 Task: Set the new name for the new fork of the repository "Javascript to "JS".
Action: Mouse moved to (1071, 157)
Screenshot: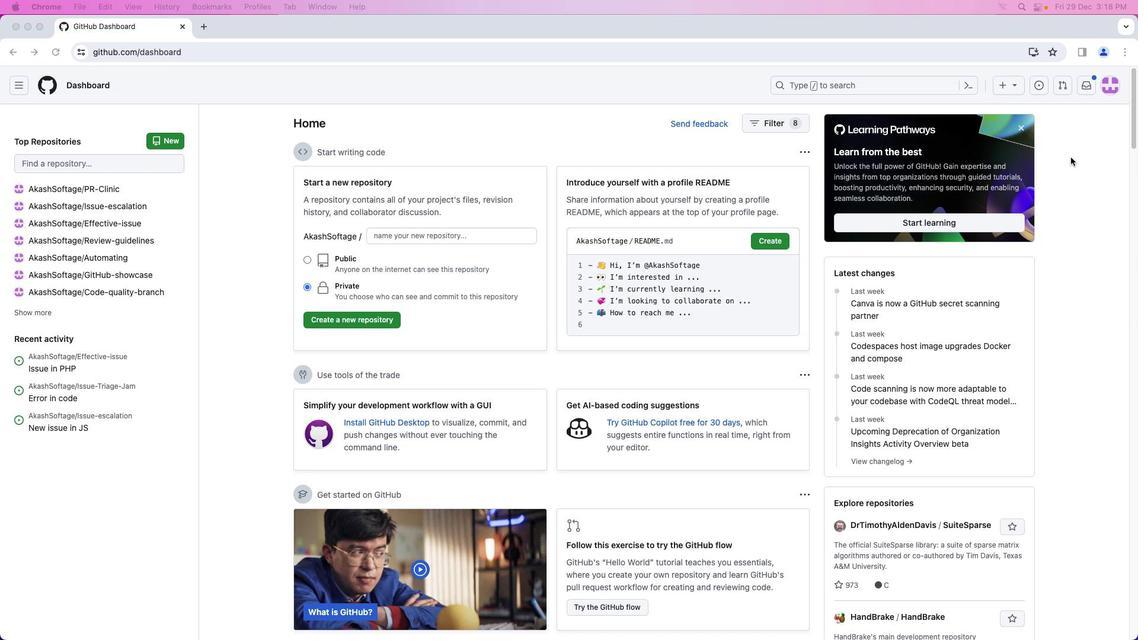 
Action: Mouse pressed left at (1071, 157)
Screenshot: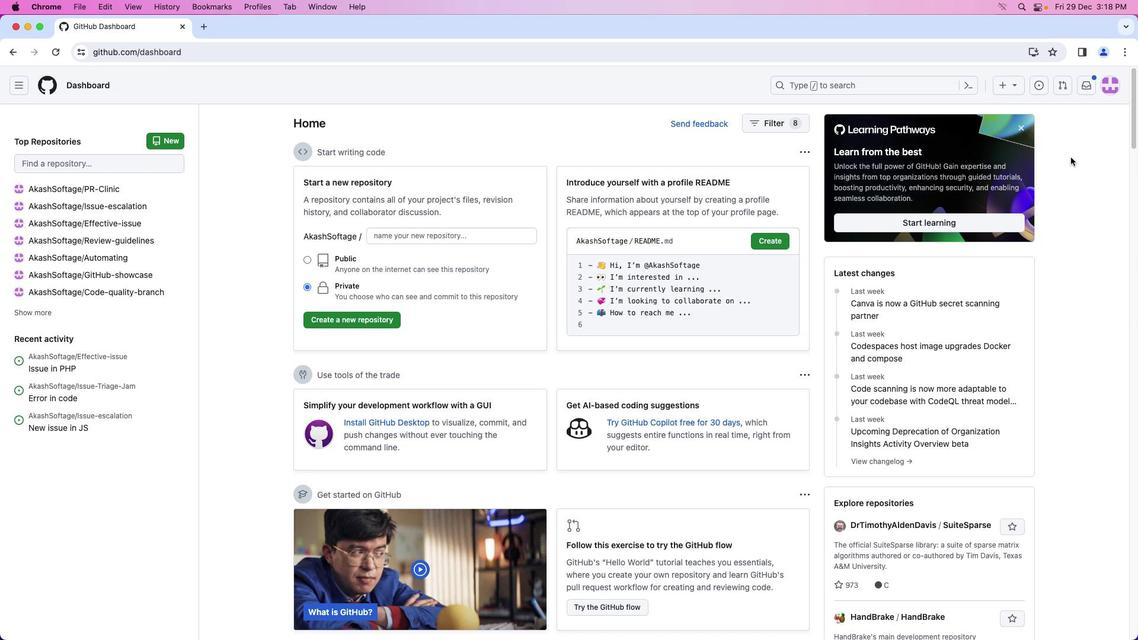 
Action: Mouse moved to (850, 84)
Screenshot: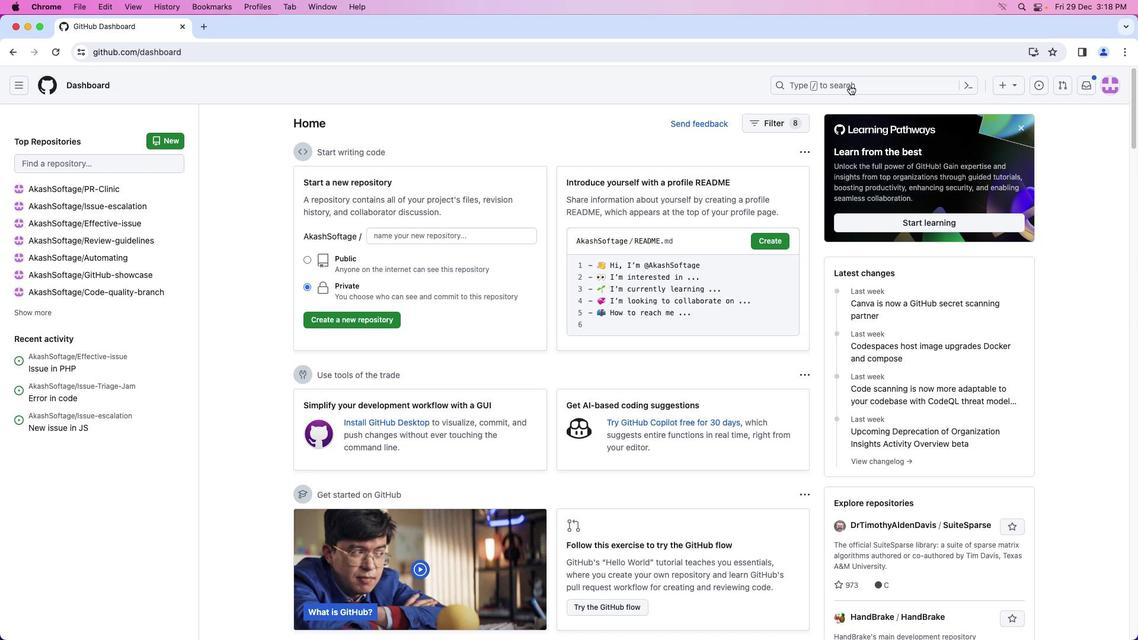 
Action: Mouse pressed left at (850, 84)
Screenshot: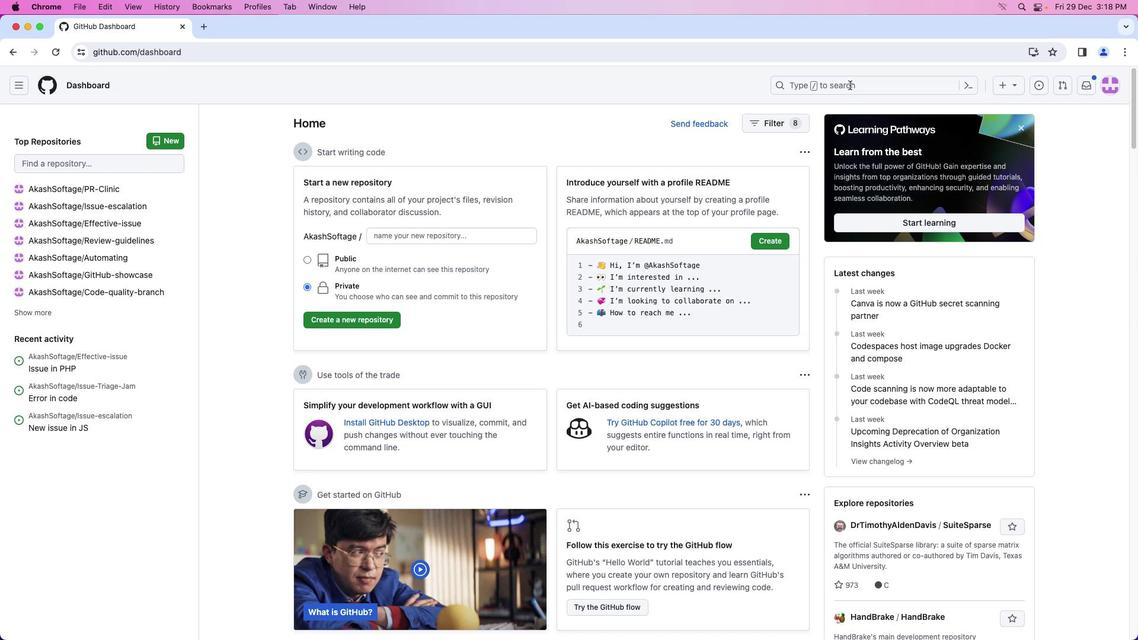 
Action: Key pressed 'J''A''V''A''S''C''R''I''P''T'Key.enter
Screenshot: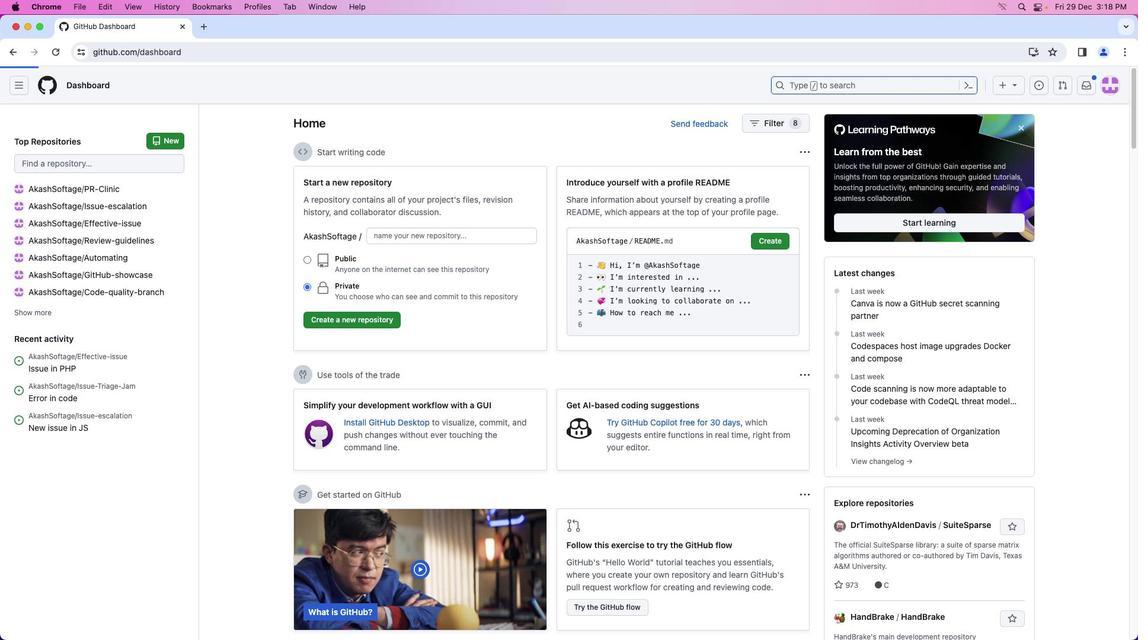 
Action: Mouse moved to (290, 161)
Screenshot: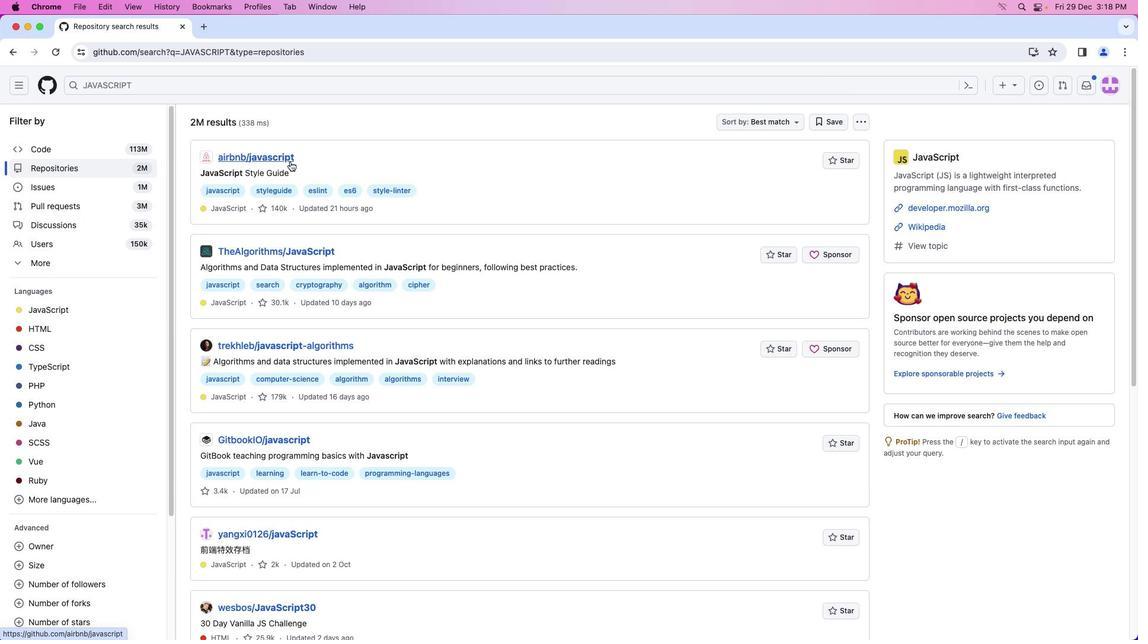 
Action: Mouse pressed left at (290, 161)
Screenshot: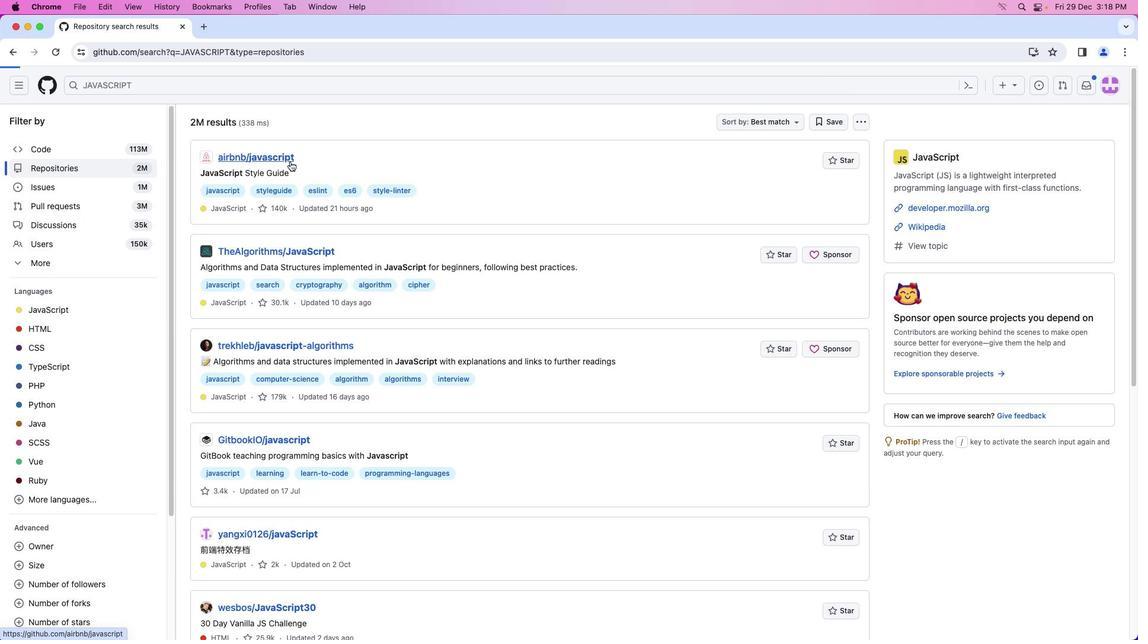 
Action: Mouse moved to (816, 144)
Screenshot: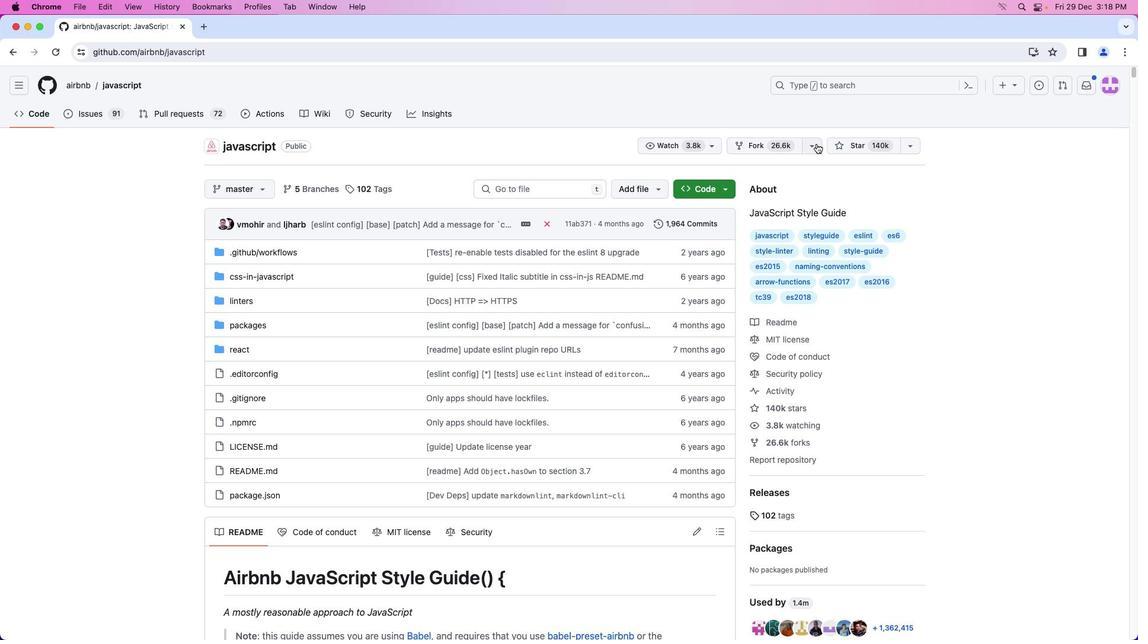 
Action: Mouse pressed left at (816, 144)
Screenshot: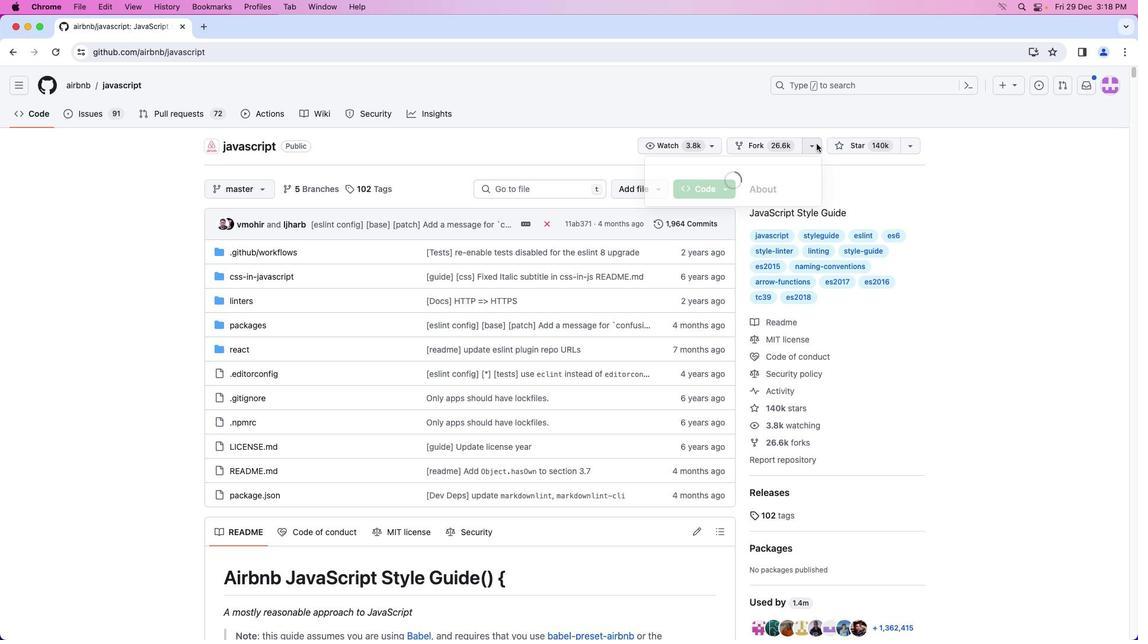 
Action: Mouse moved to (756, 150)
Screenshot: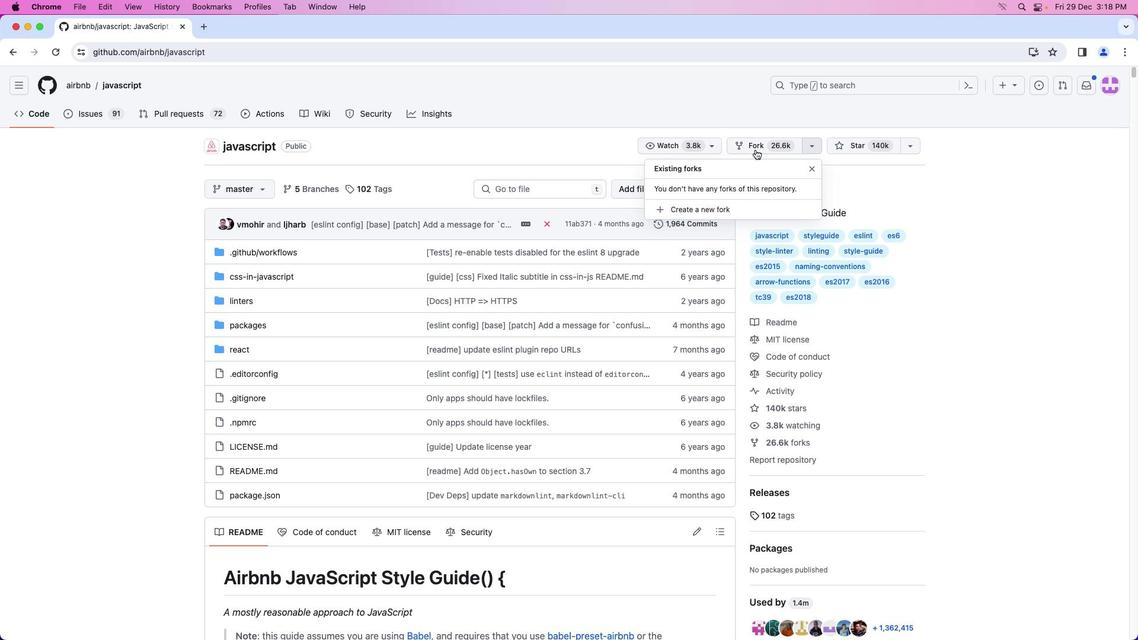 
Action: Mouse pressed left at (756, 150)
Screenshot: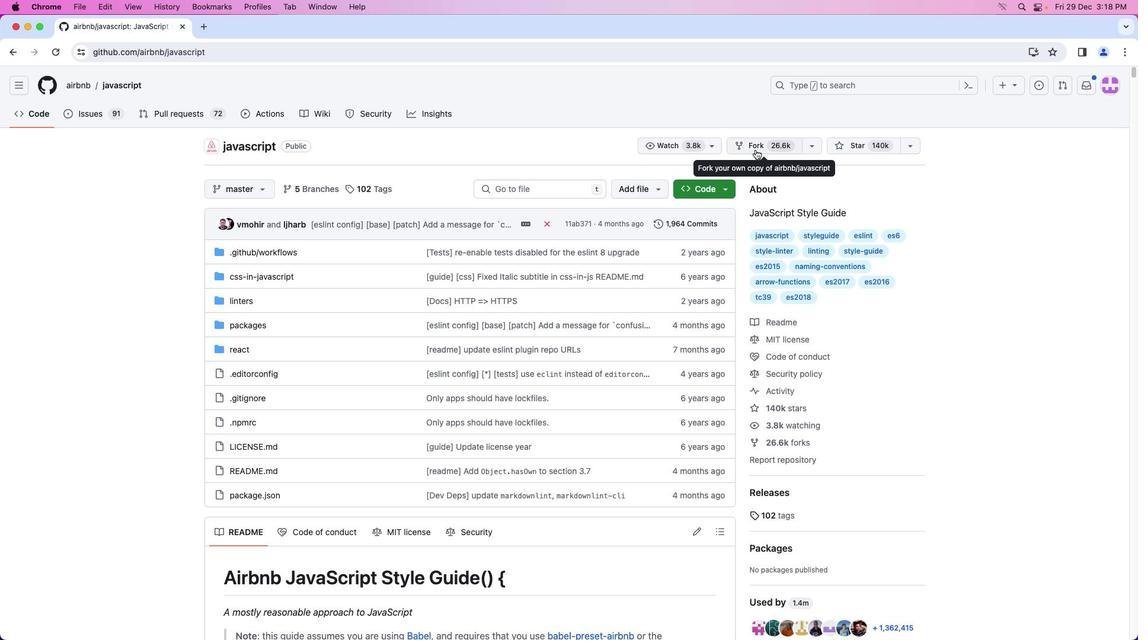 
Action: Mouse moved to (755, 147)
Screenshot: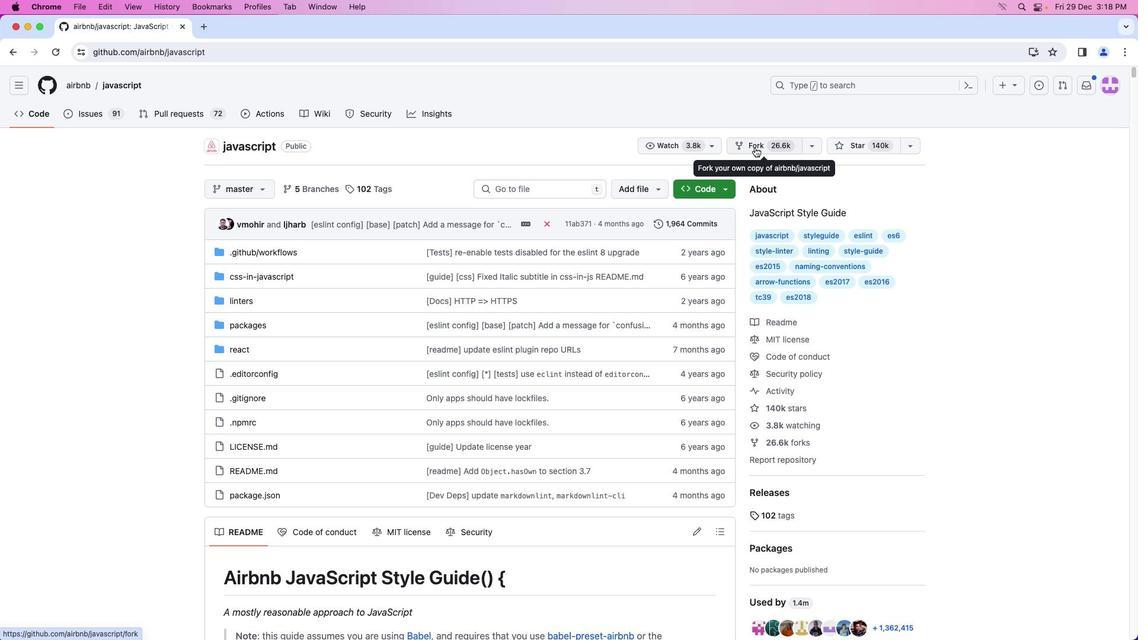 
Action: Mouse pressed left at (755, 147)
Screenshot: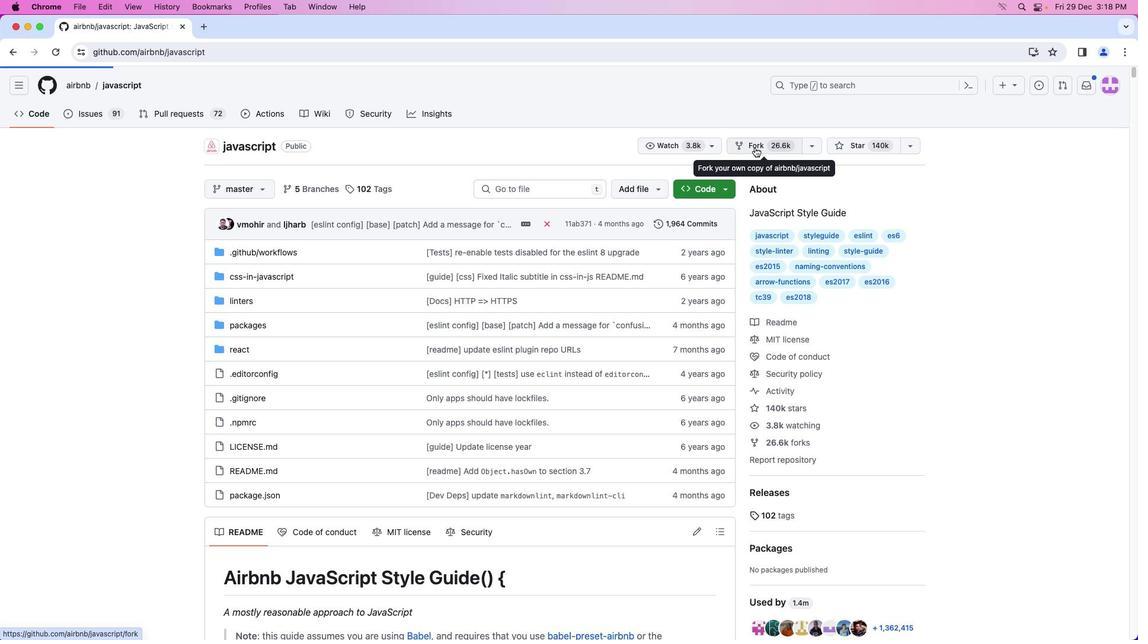 
Action: Mouse moved to (538, 261)
Screenshot: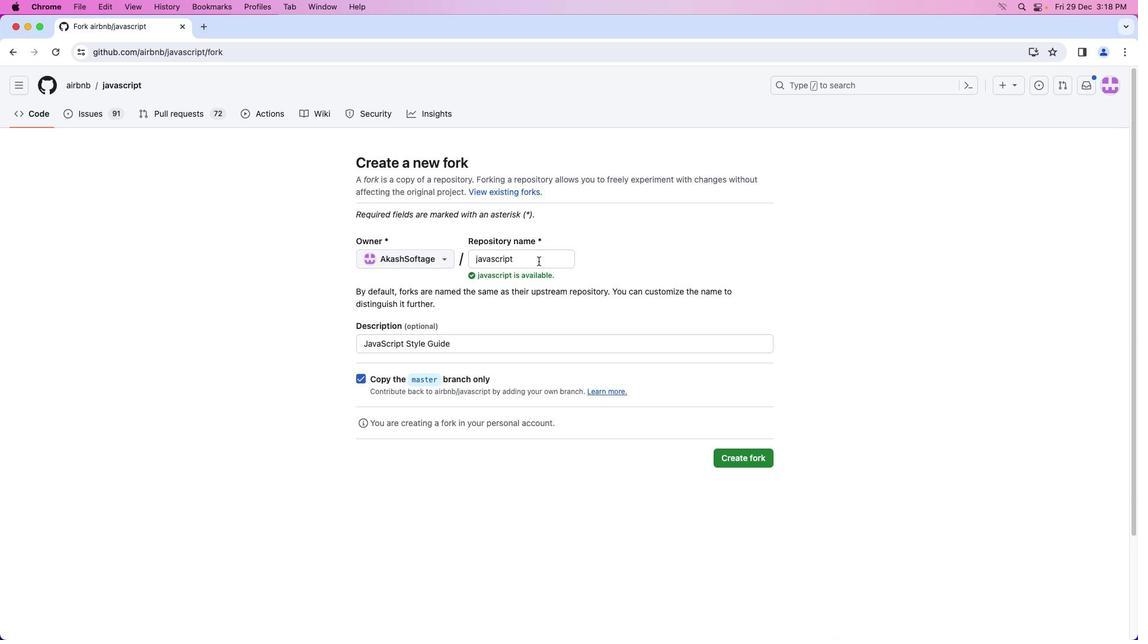 
Action: Mouse pressed left at (538, 261)
Screenshot: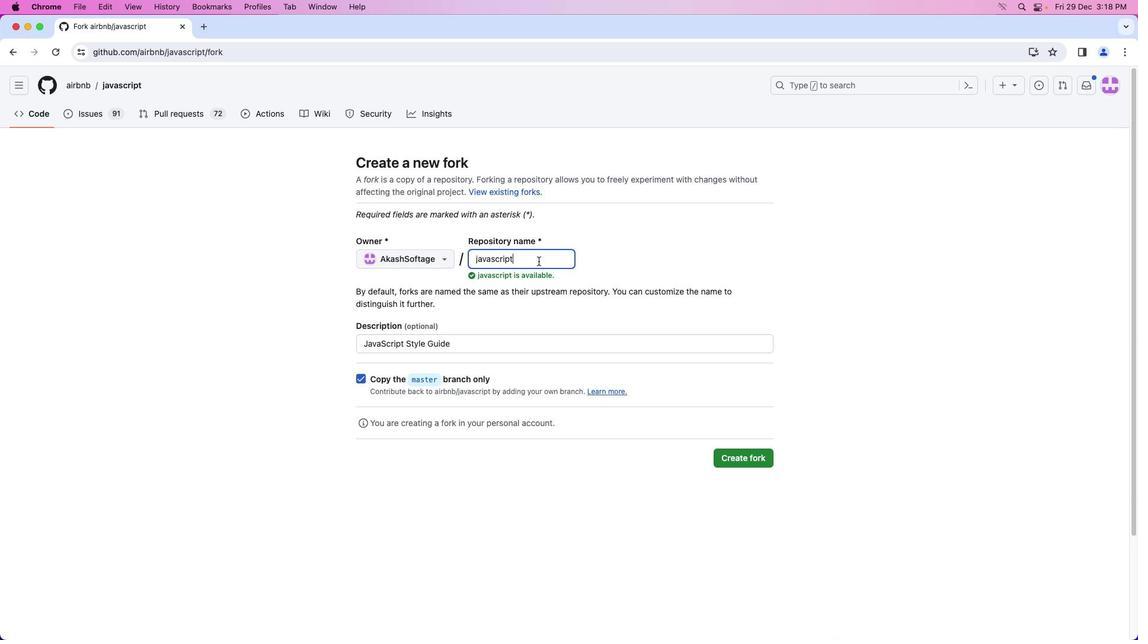 
Action: Key pressed Key.backspaceKey.backspaceKey.backspaceKey.backspaceKey.backspaceKey.backspaceKey.backspaceKey.backspaceKey.backspaceKey.backspaceKey.backspaceKey.caps_lock'j'Key.caps_lockKey.backspace'J''S'
Screenshot: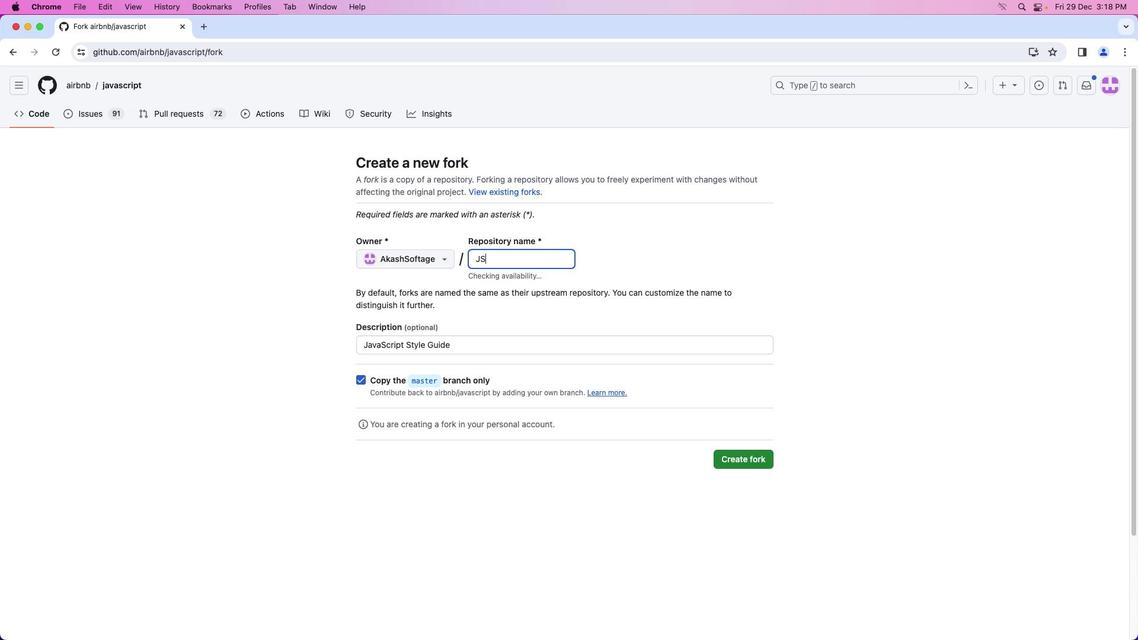 
